 Task: Add Country Life Benfotiamine With Coenzyme B1 to the cart.
Action: Mouse moved to (39, 164)
Screenshot: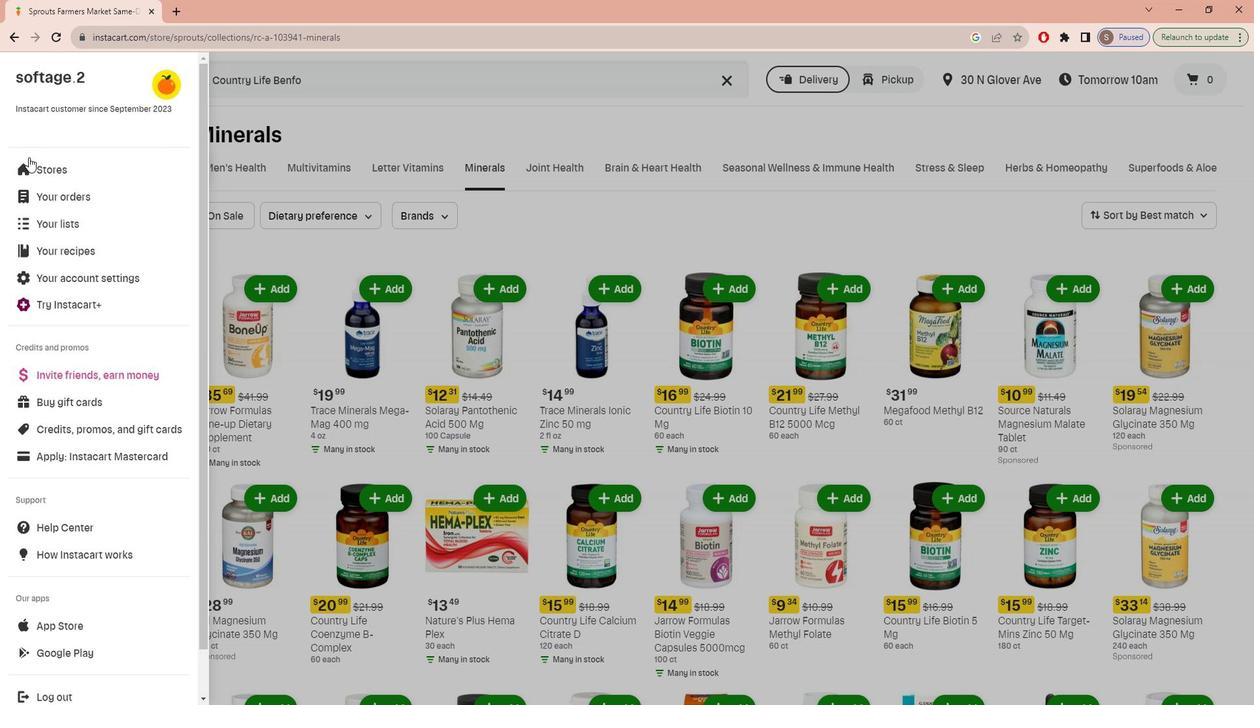 
Action: Mouse pressed left at (39, 164)
Screenshot: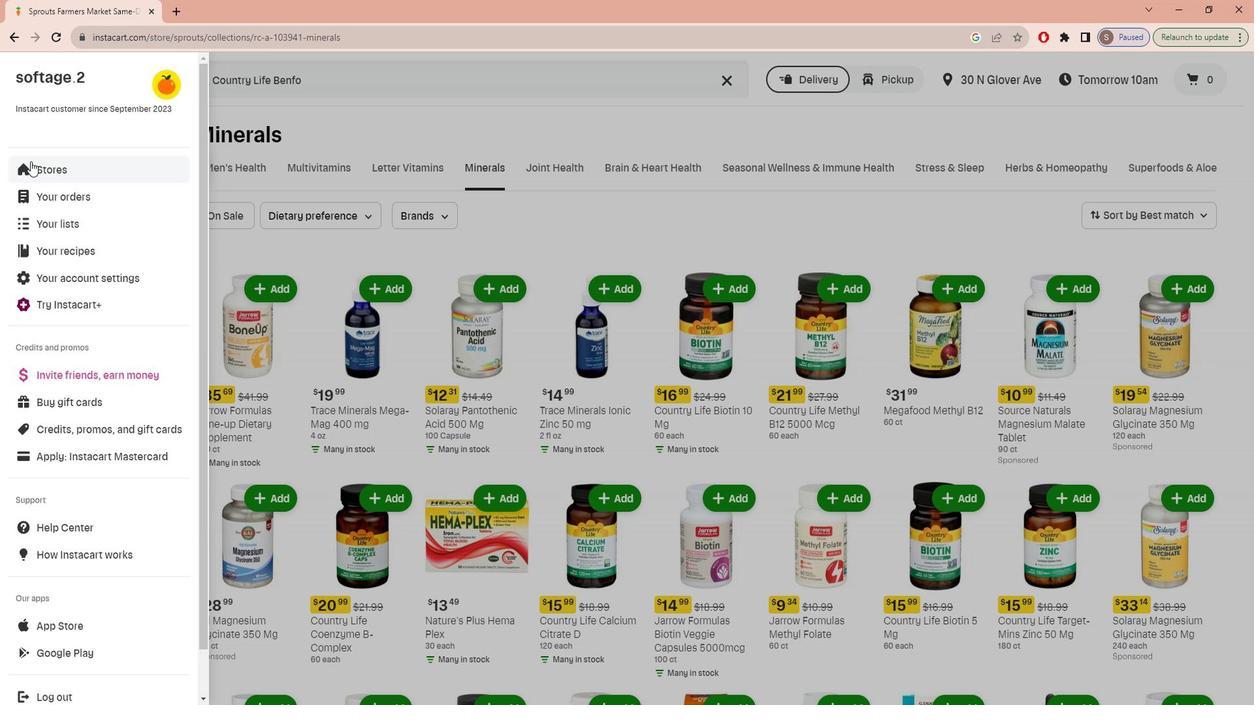 
Action: Mouse moved to (312, 132)
Screenshot: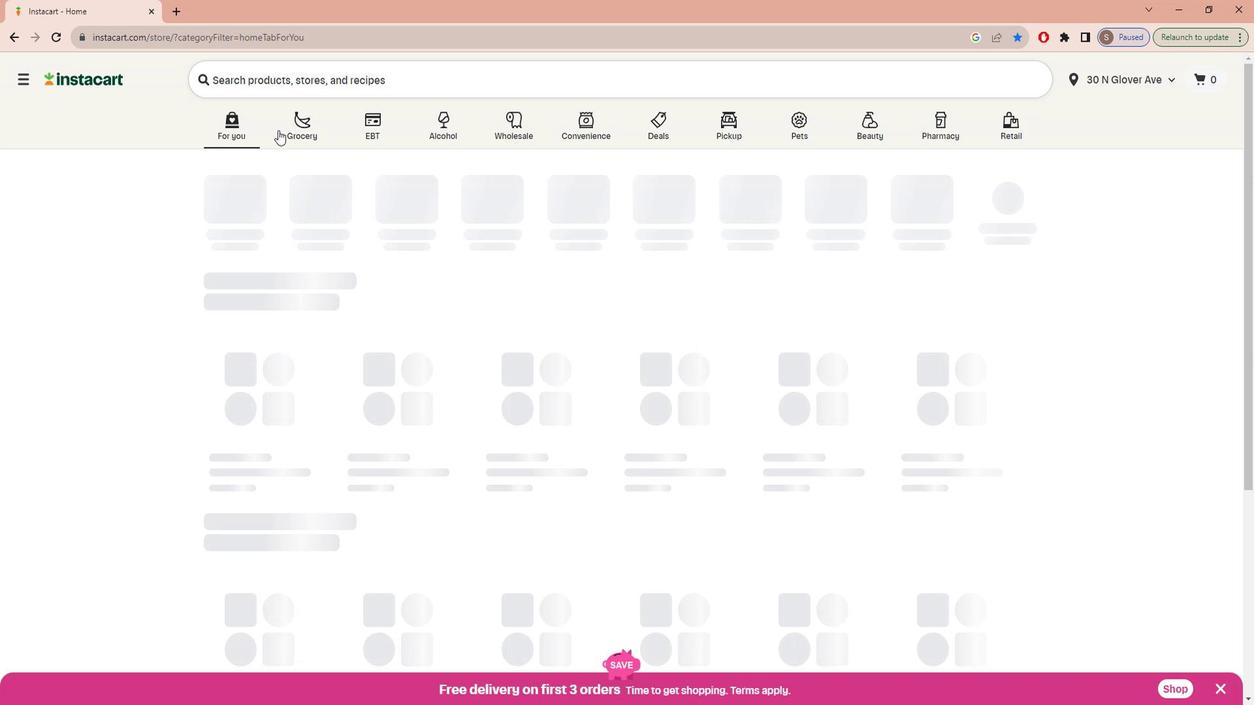 
Action: Mouse pressed left at (312, 132)
Screenshot: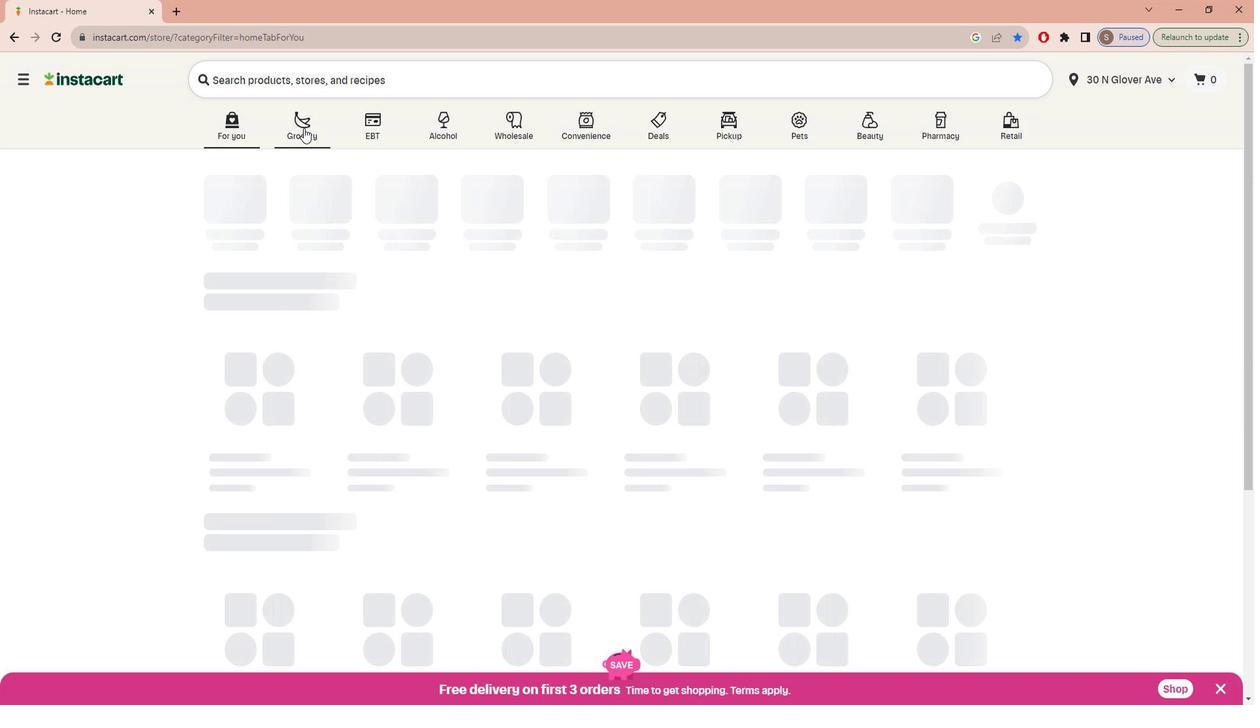 
Action: Mouse moved to (317, 380)
Screenshot: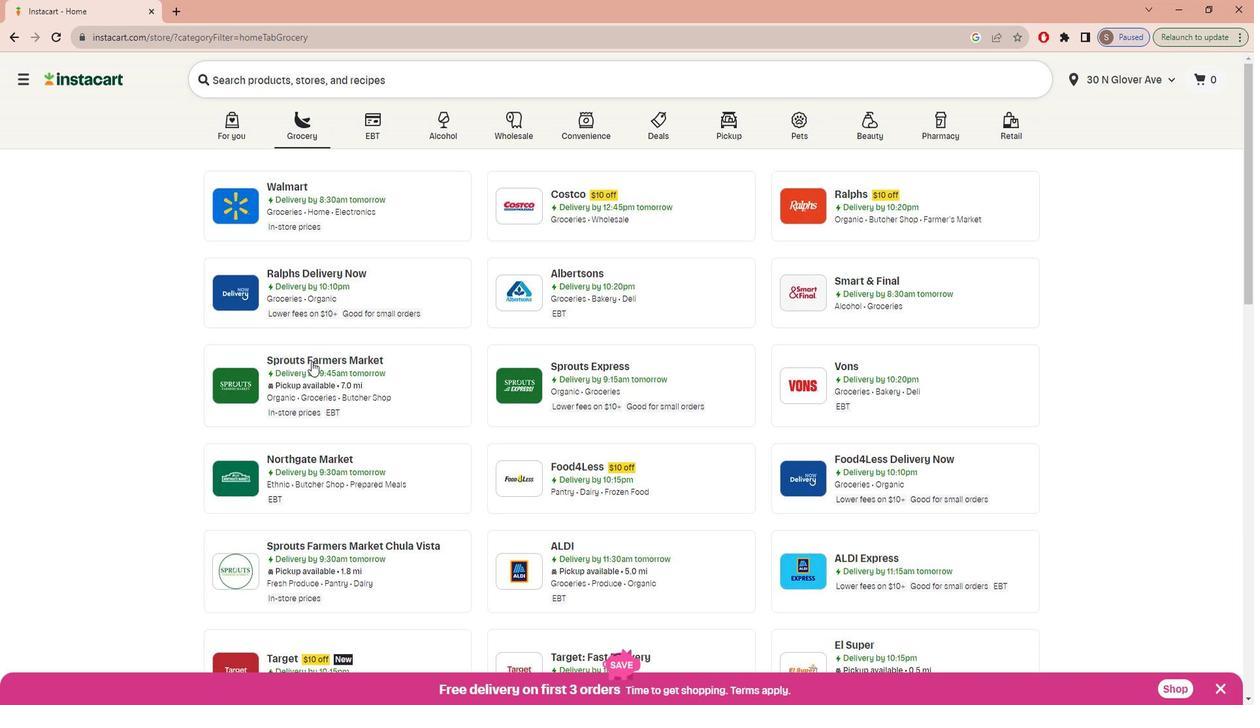 
Action: Mouse pressed left at (317, 380)
Screenshot: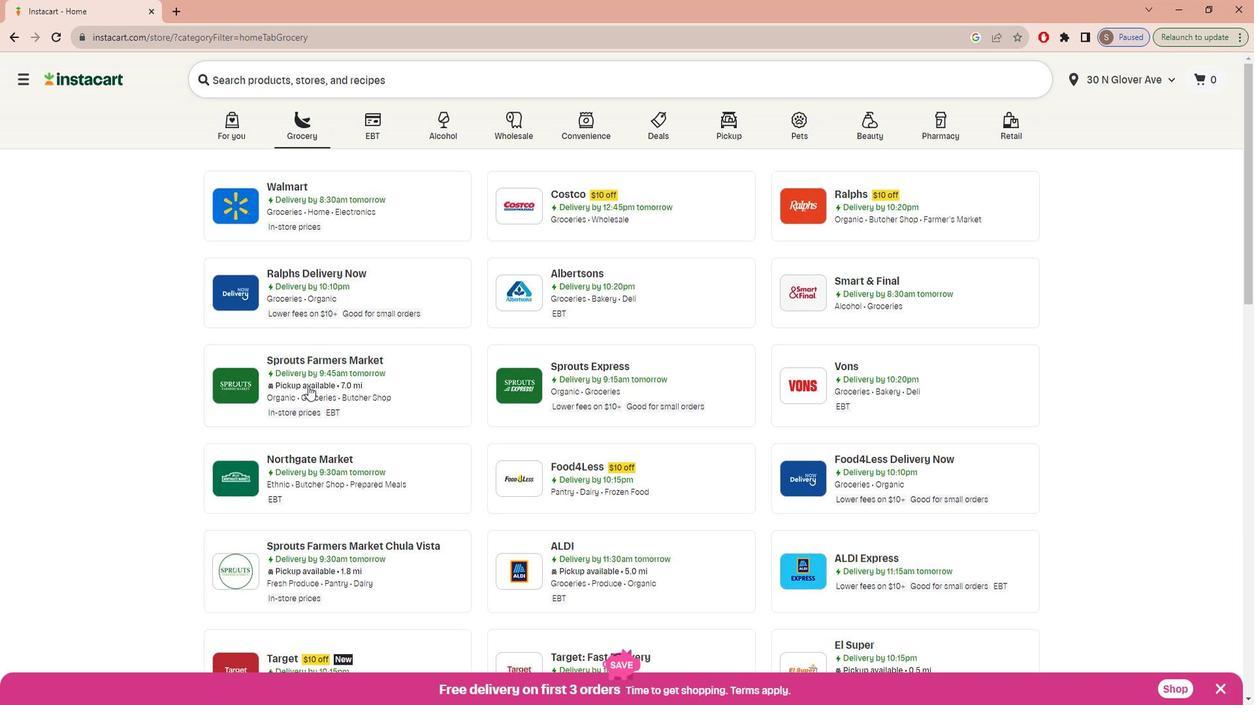 
Action: Mouse moved to (125, 464)
Screenshot: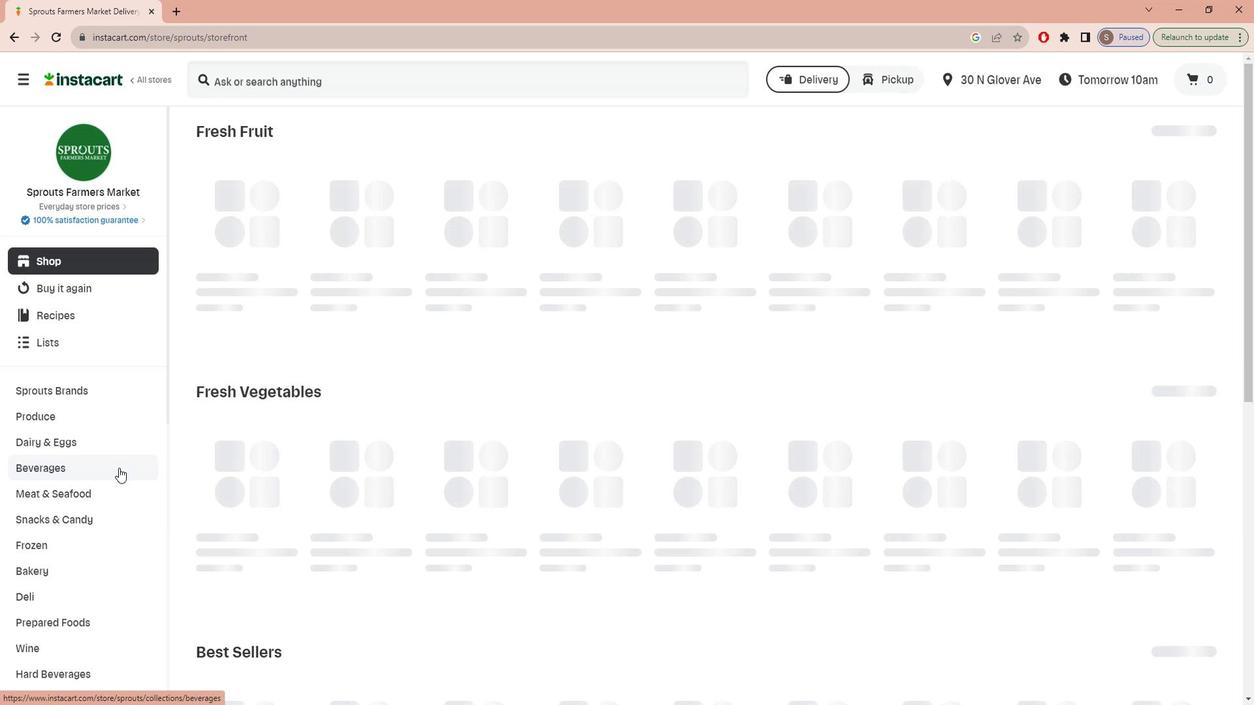 
Action: Mouse scrolled (125, 463) with delta (0, 0)
Screenshot: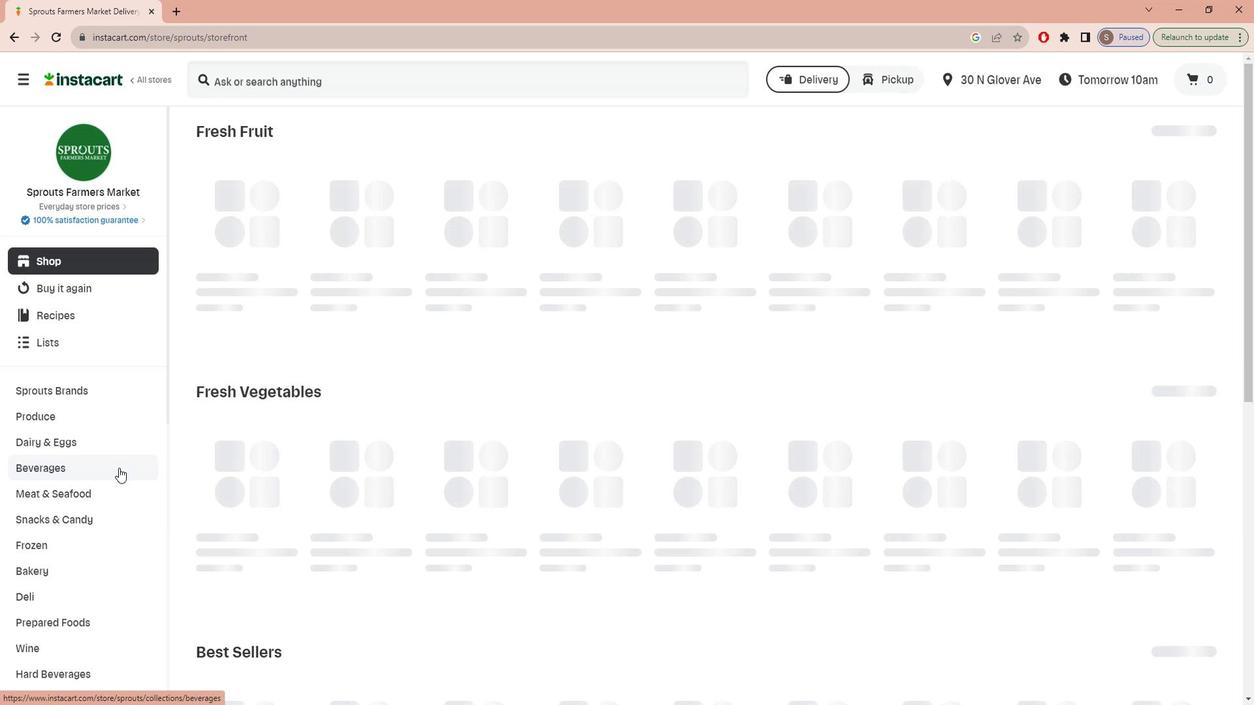 
Action: Mouse moved to (125, 465)
Screenshot: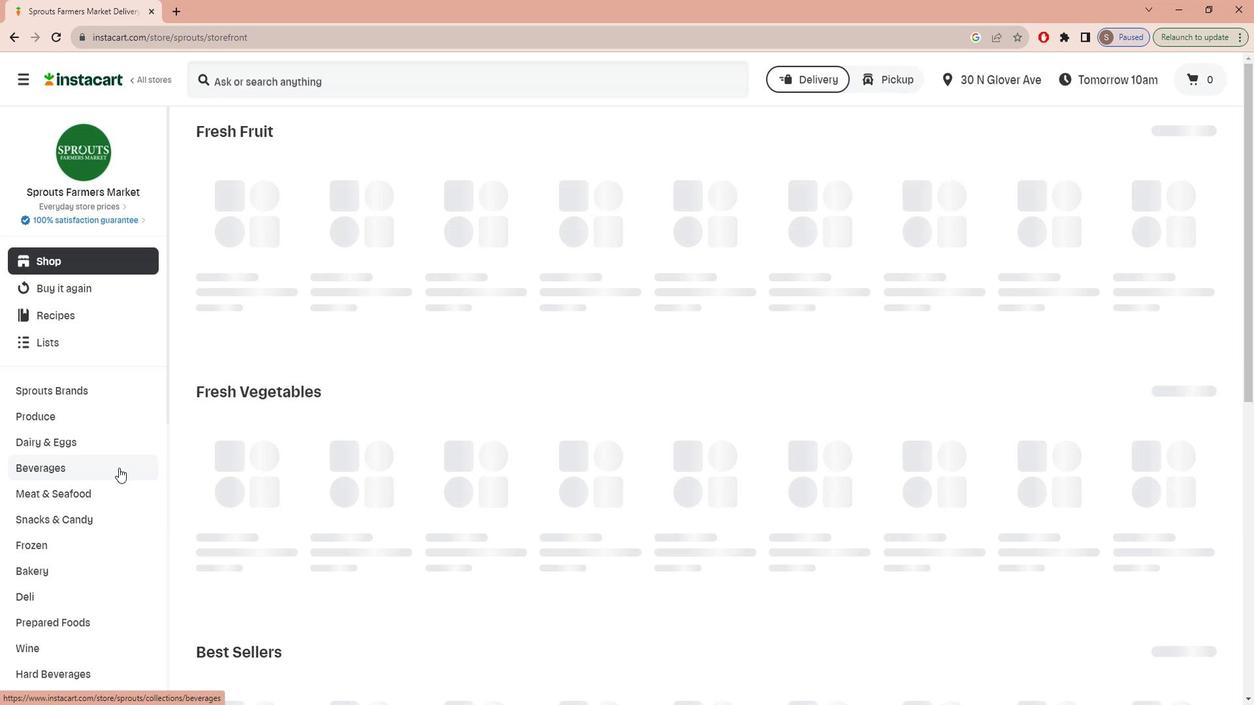 
Action: Mouse scrolled (125, 464) with delta (0, 0)
Screenshot: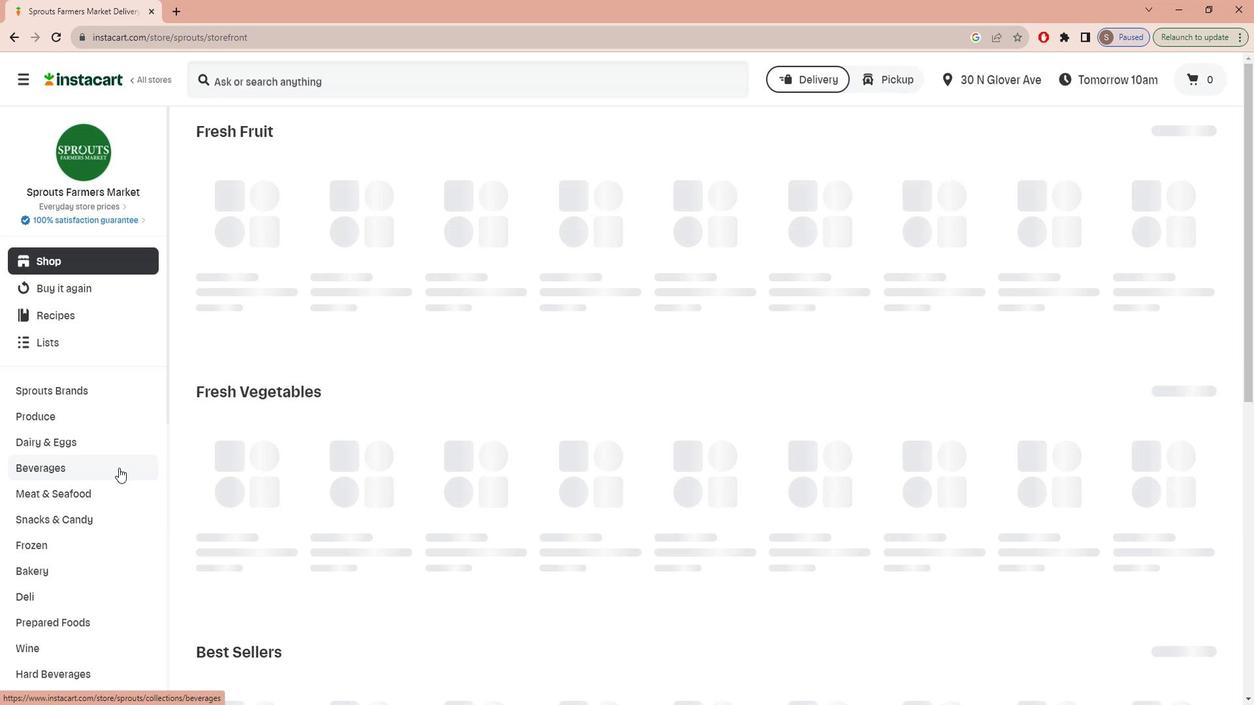 
Action: Mouse moved to (124, 466)
Screenshot: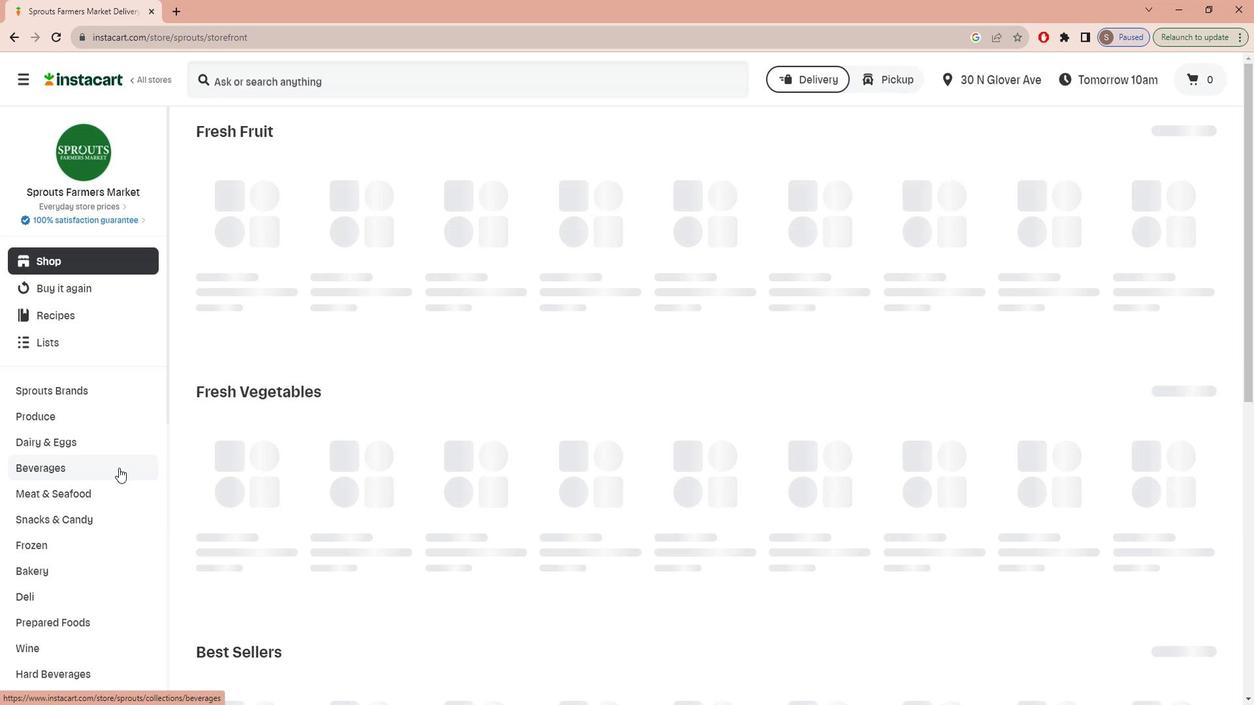 
Action: Mouse scrolled (124, 466) with delta (0, 0)
Screenshot: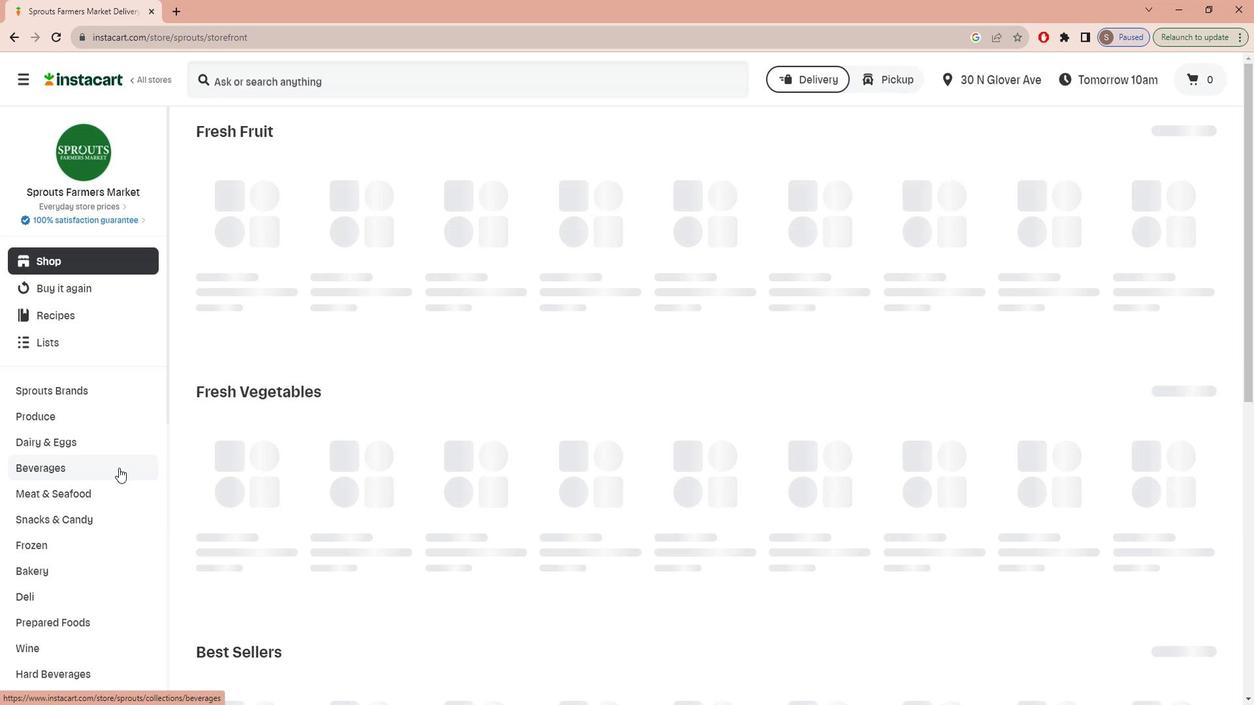 
Action: Mouse scrolled (124, 466) with delta (0, 0)
Screenshot: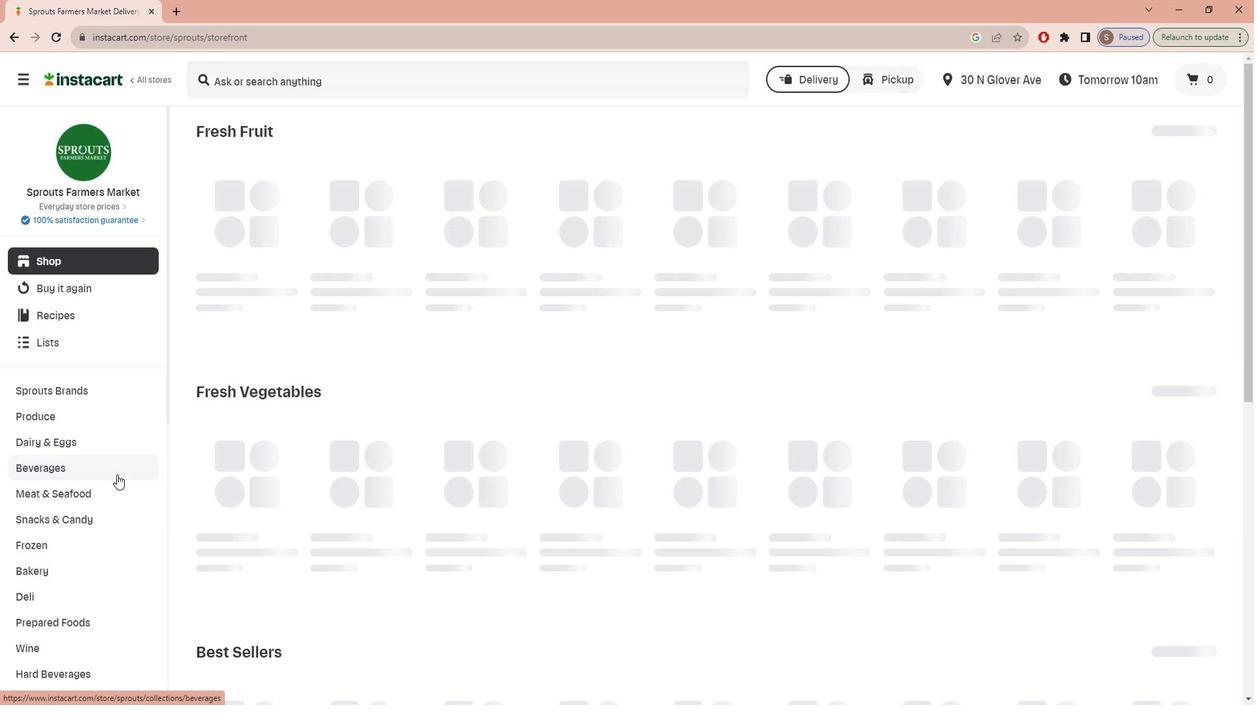 
Action: Mouse scrolled (124, 466) with delta (0, 0)
Screenshot: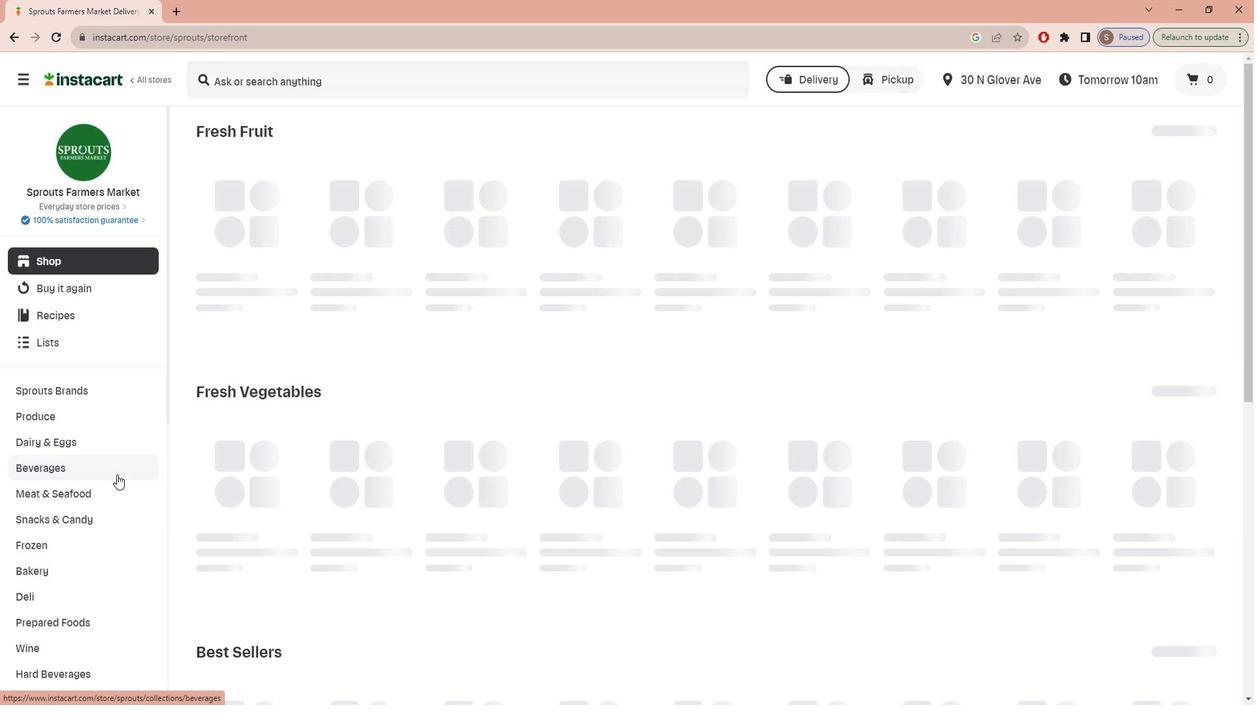 
Action: Mouse moved to (124, 467)
Screenshot: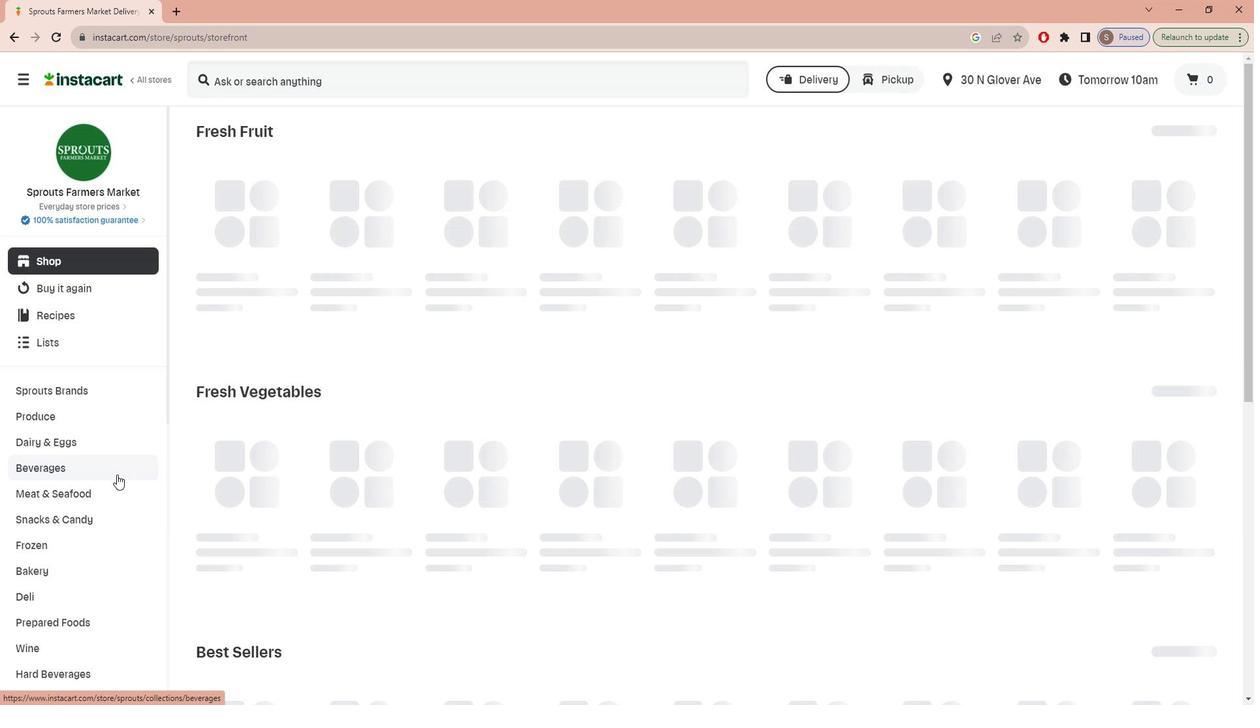 
Action: Mouse scrolled (124, 466) with delta (0, 0)
Screenshot: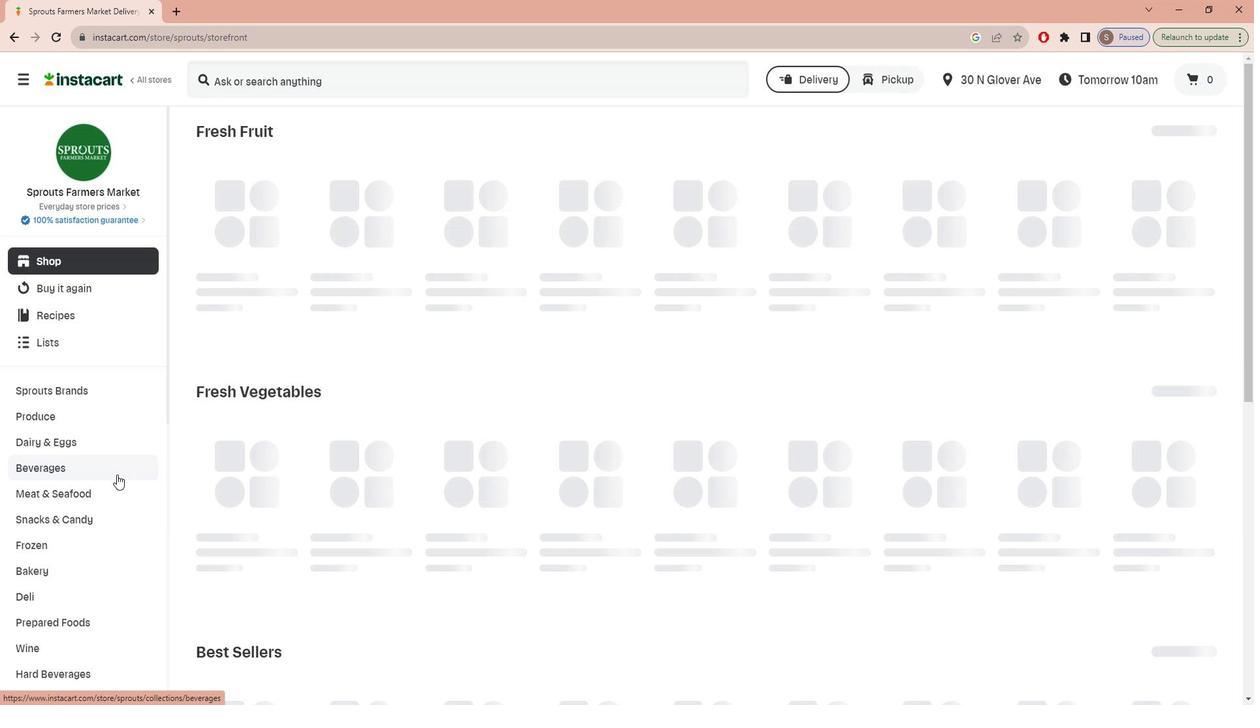 
Action: Mouse scrolled (124, 466) with delta (0, 0)
Screenshot: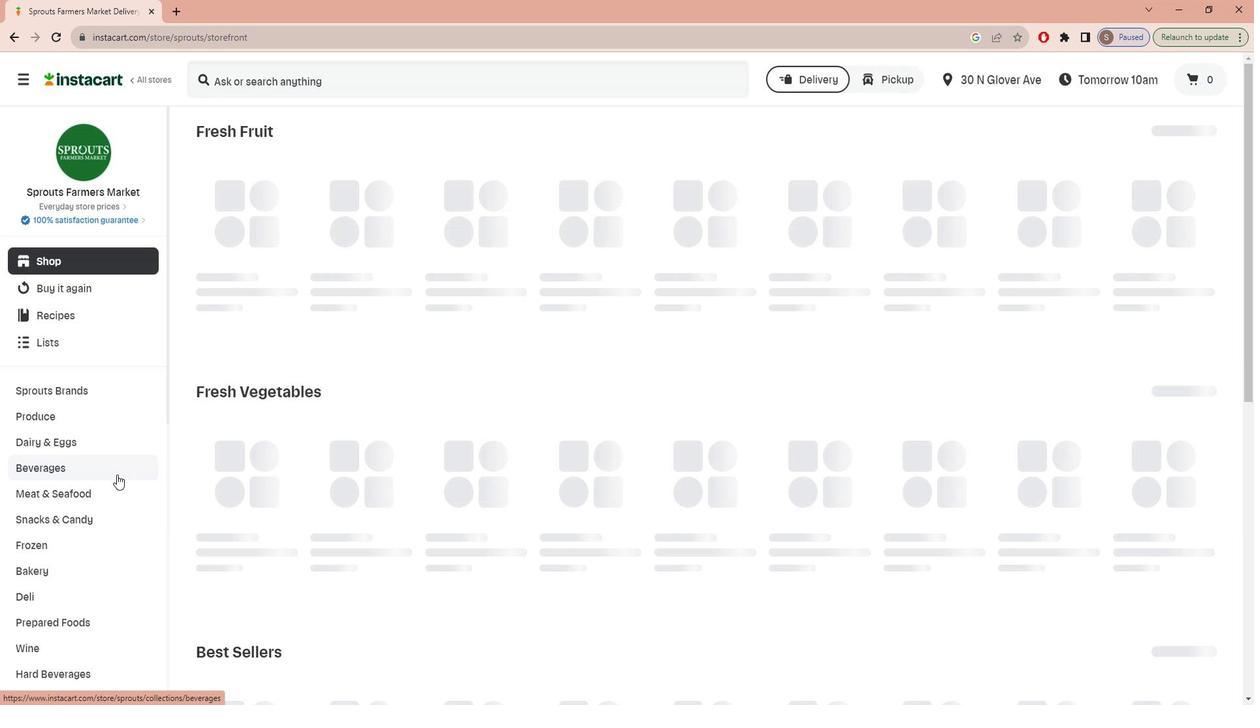 
Action: Mouse moved to (122, 473)
Screenshot: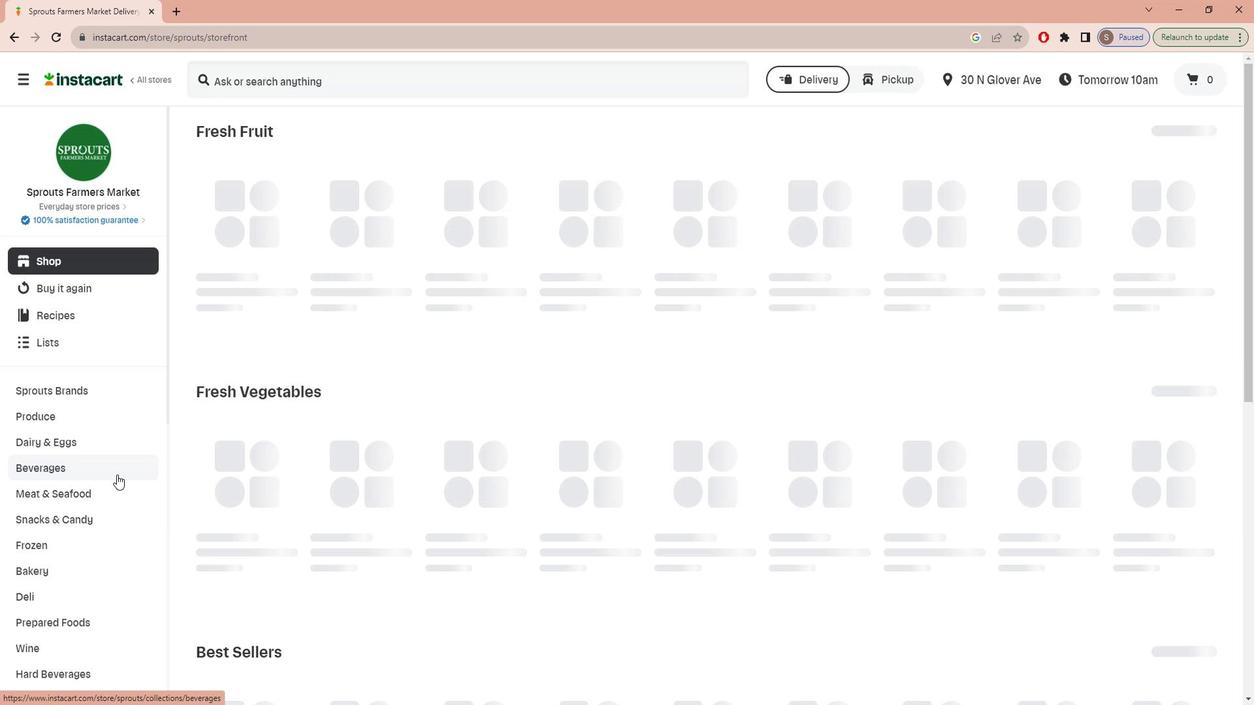 
Action: Mouse scrolled (122, 472) with delta (0, 0)
Screenshot: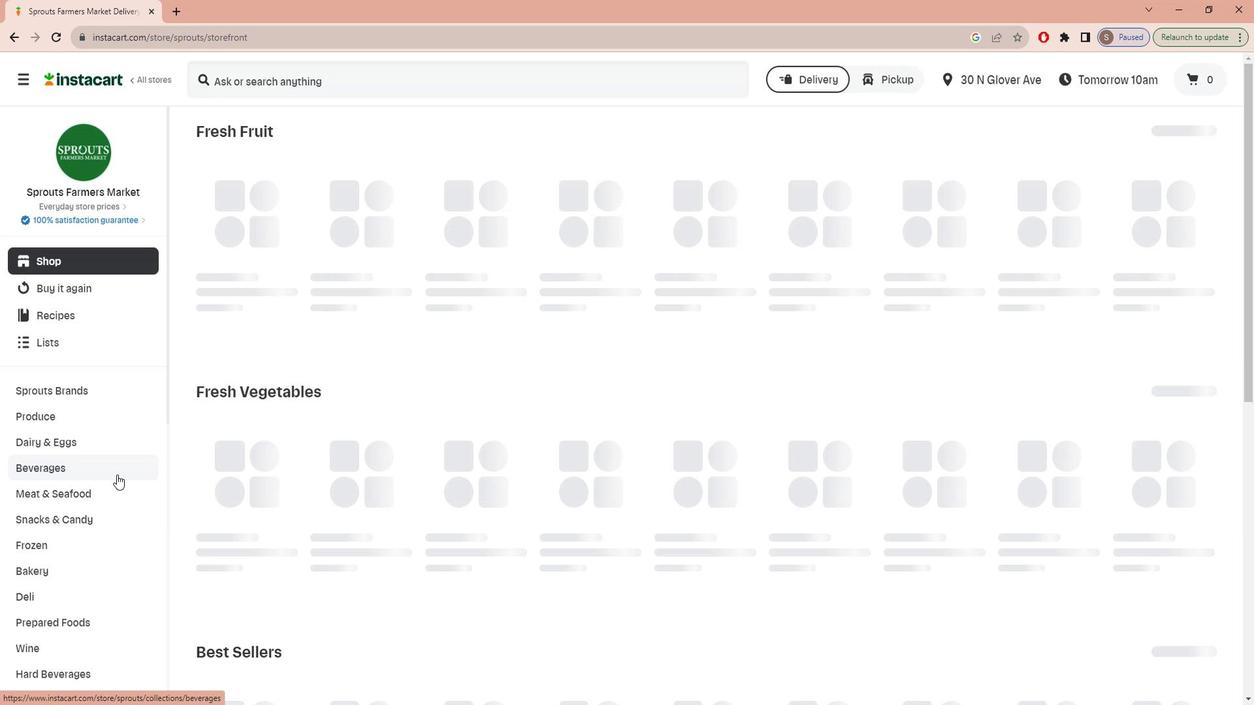 
Action: Mouse moved to (107, 617)
Screenshot: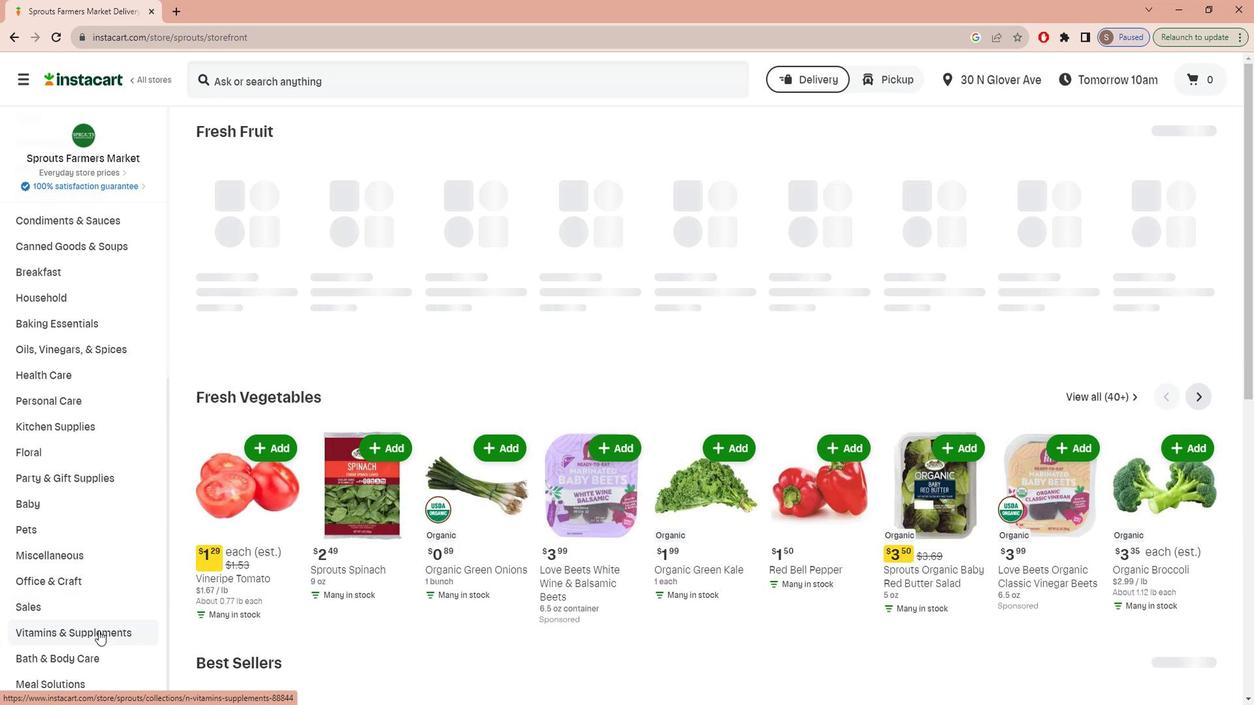 
Action: Mouse pressed left at (107, 617)
Screenshot: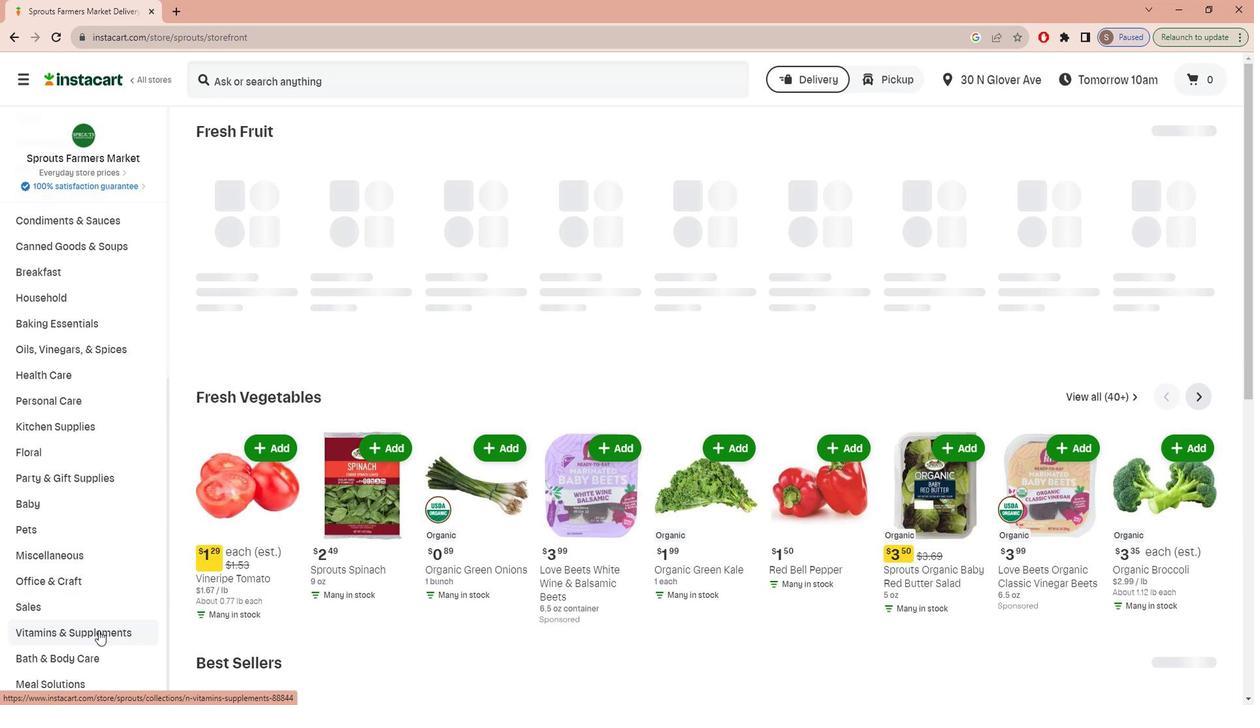 
Action: Mouse moved to (1219, 173)
Screenshot: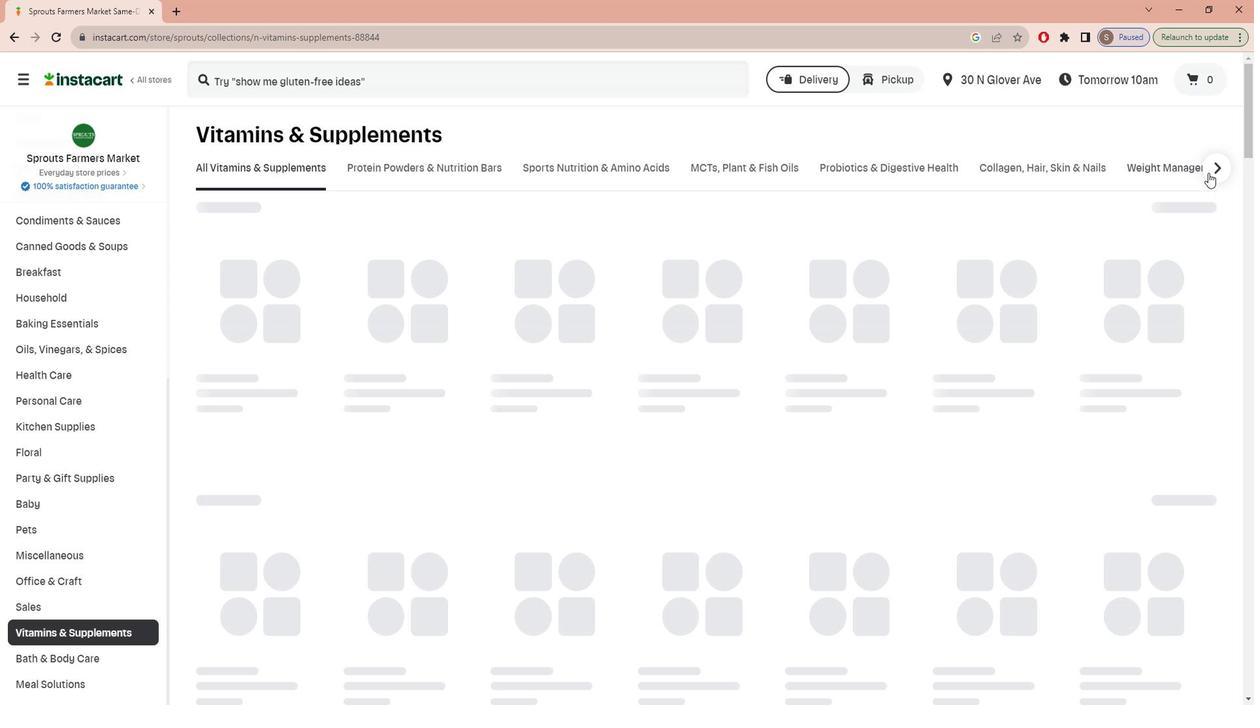 
Action: Mouse pressed left at (1219, 173)
Screenshot: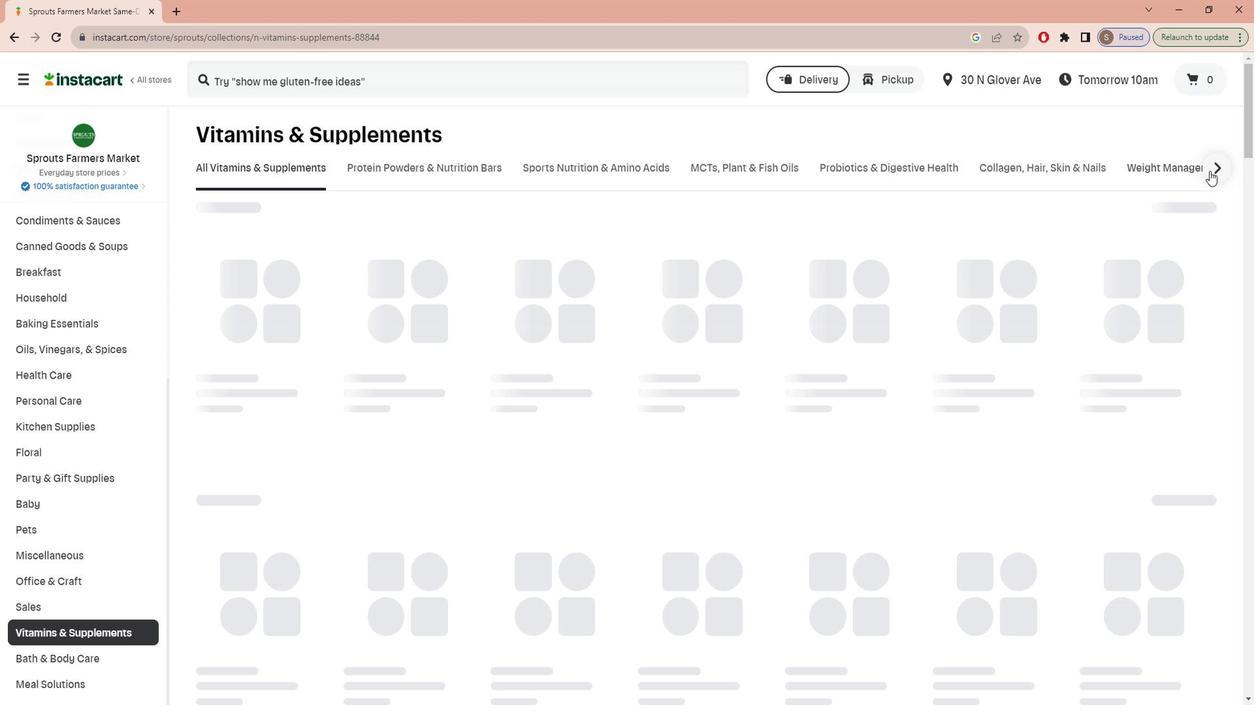 
Action: Mouse moved to (900, 169)
Screenshot: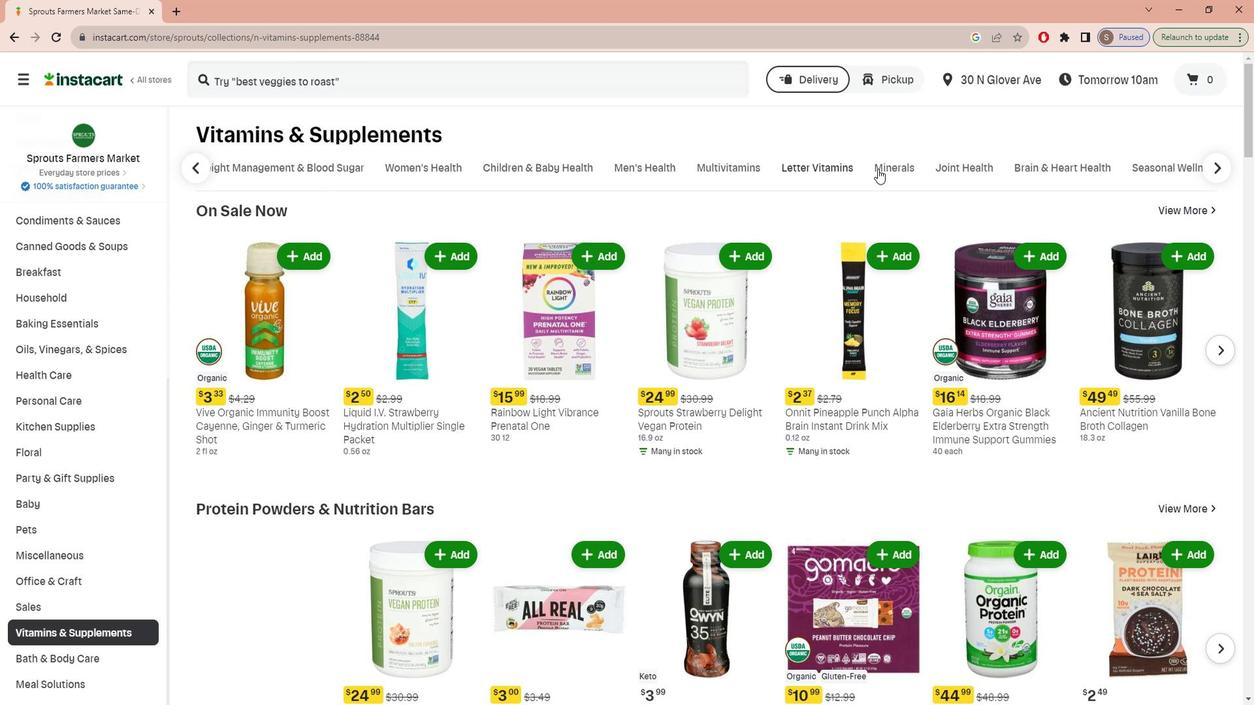 
Action: Mouse pressed left at (900, 169)
Screenshot: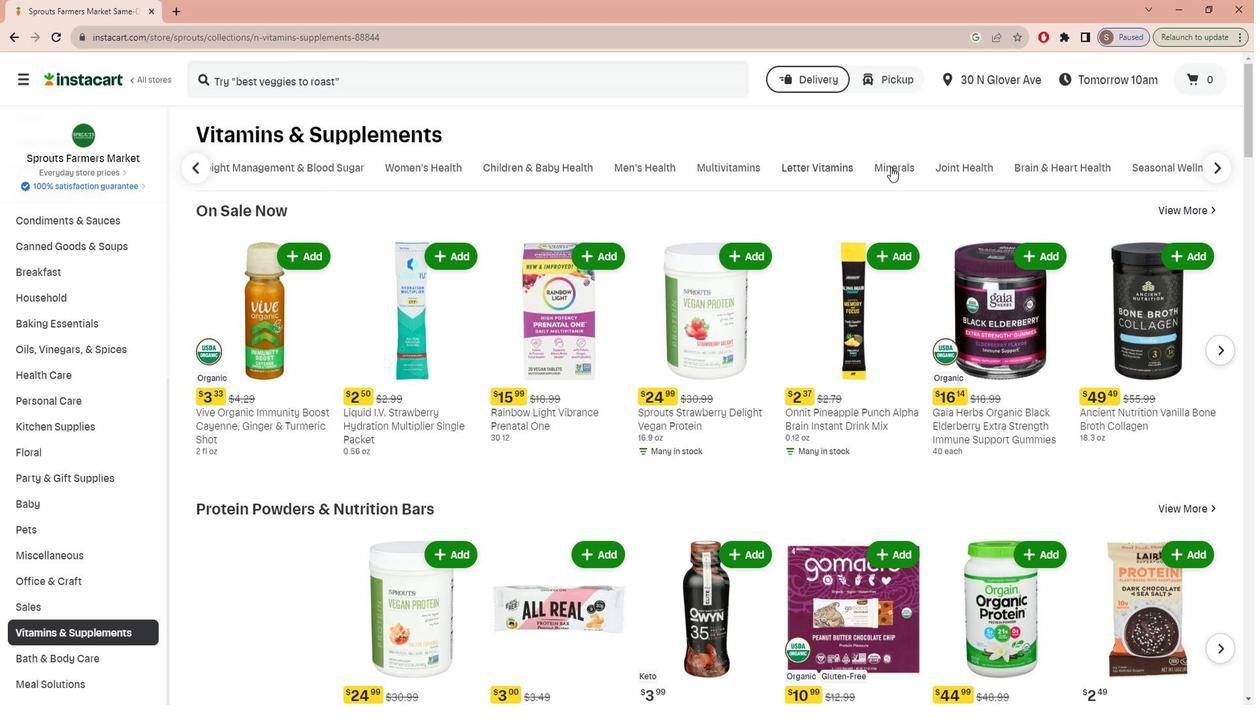 
Action: Mouse moved to (384, 86)
Screenshot: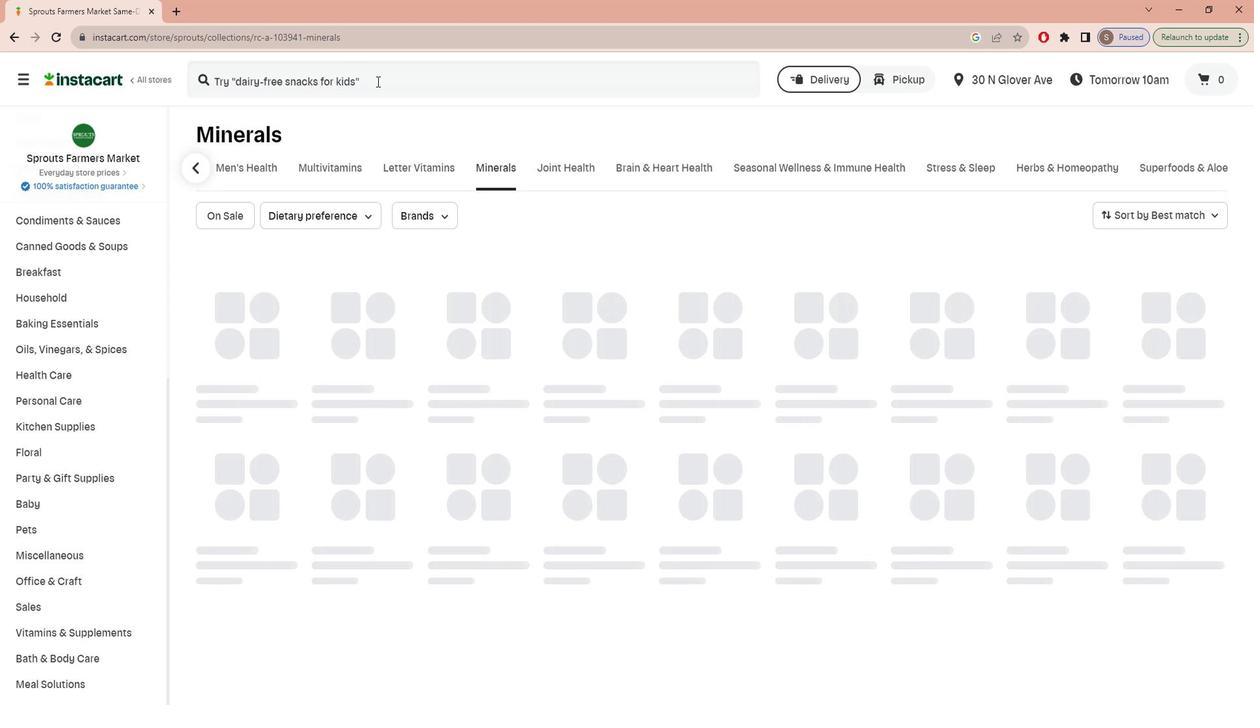 
Action: Mouse pressed left at (384, 86)
Screenshot: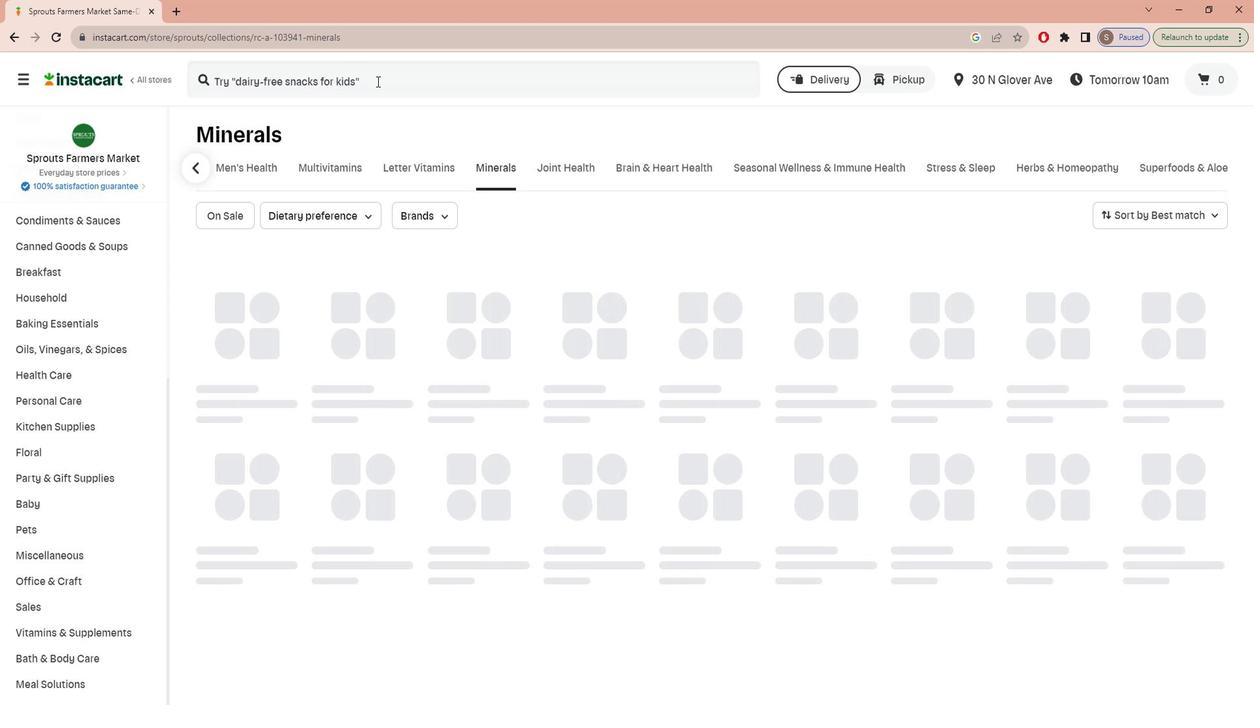 
Action: Key pressed c<Key.caps_lock>OUNTRY<Key.space><Key.caps_lock>l<Key.caps_lock>IFE<Key.space><Key.caps_lock>b<Key.caps_lock>ENFOTIAMINE<Key.space><Key.caps_lock>w<Key.caps_lock>ITH<Key.space><Key.caps_lock>c<Key.caps_lock>OENZYME<Key.space><Key.caps_lock>b1<Key.enter>
Screenshot: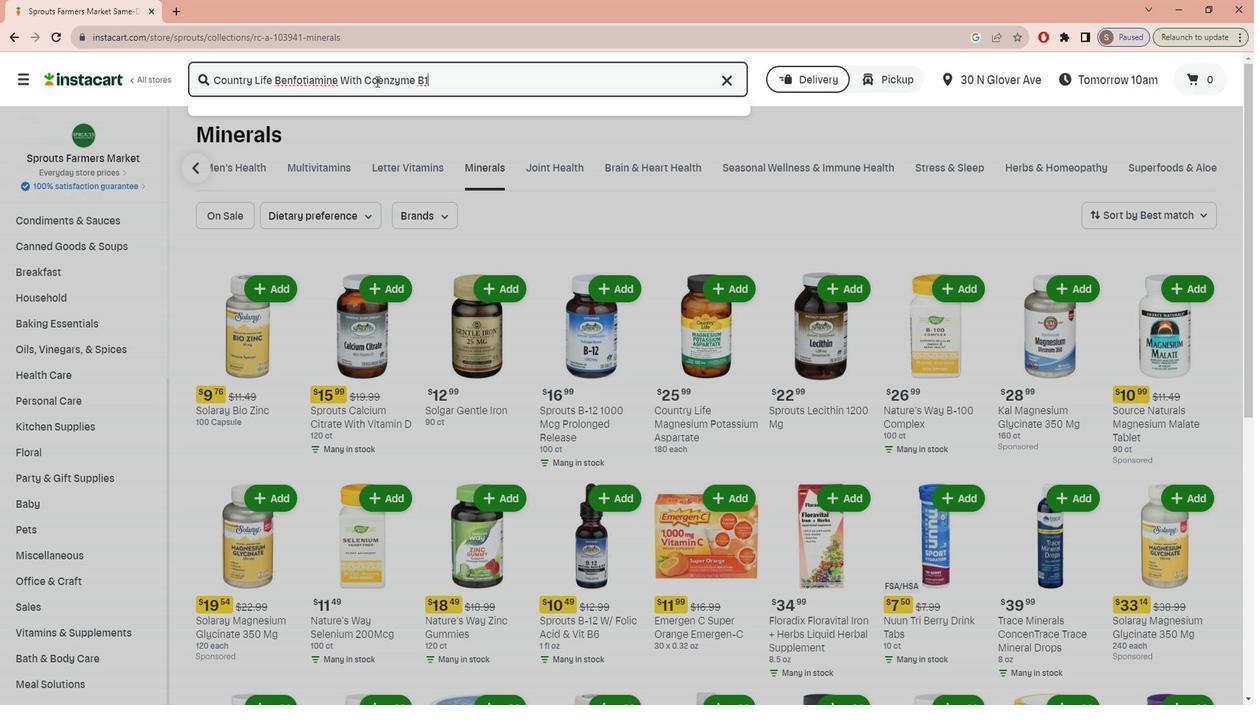 
Action: Mouse moved to (356, 224)
Screenshot: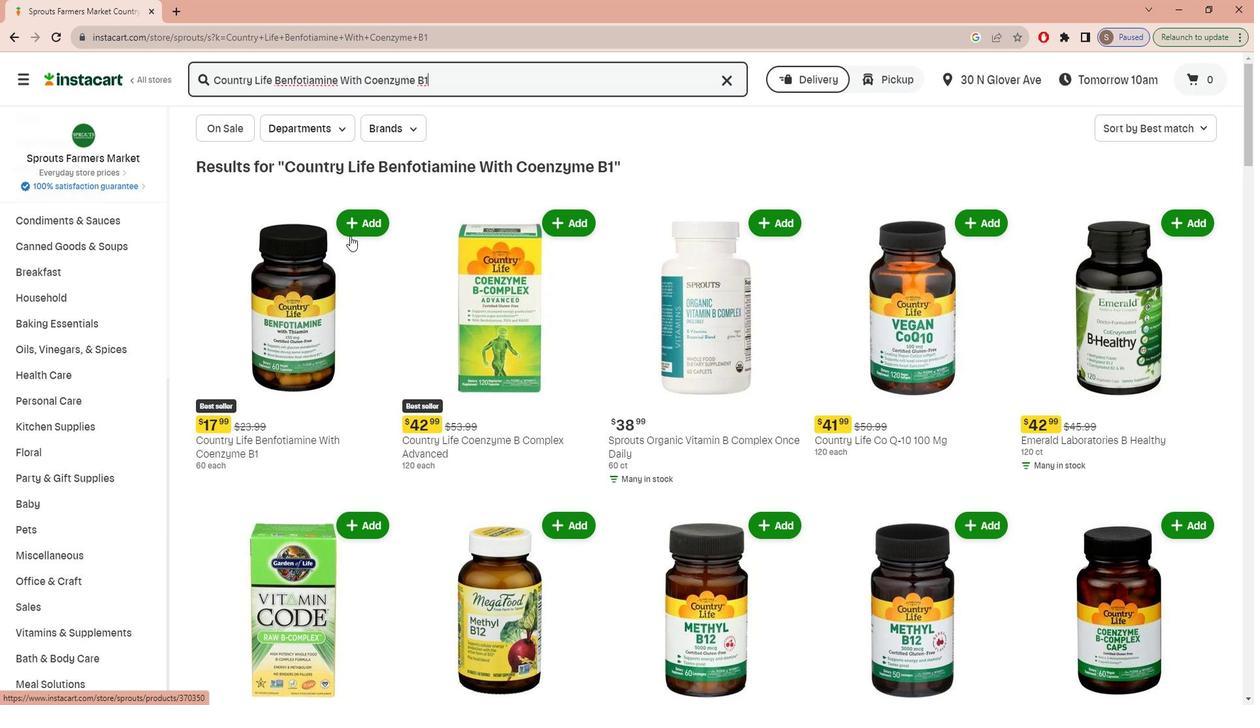 
Action: Mouse pressed left at (356, 224)
Screenshot: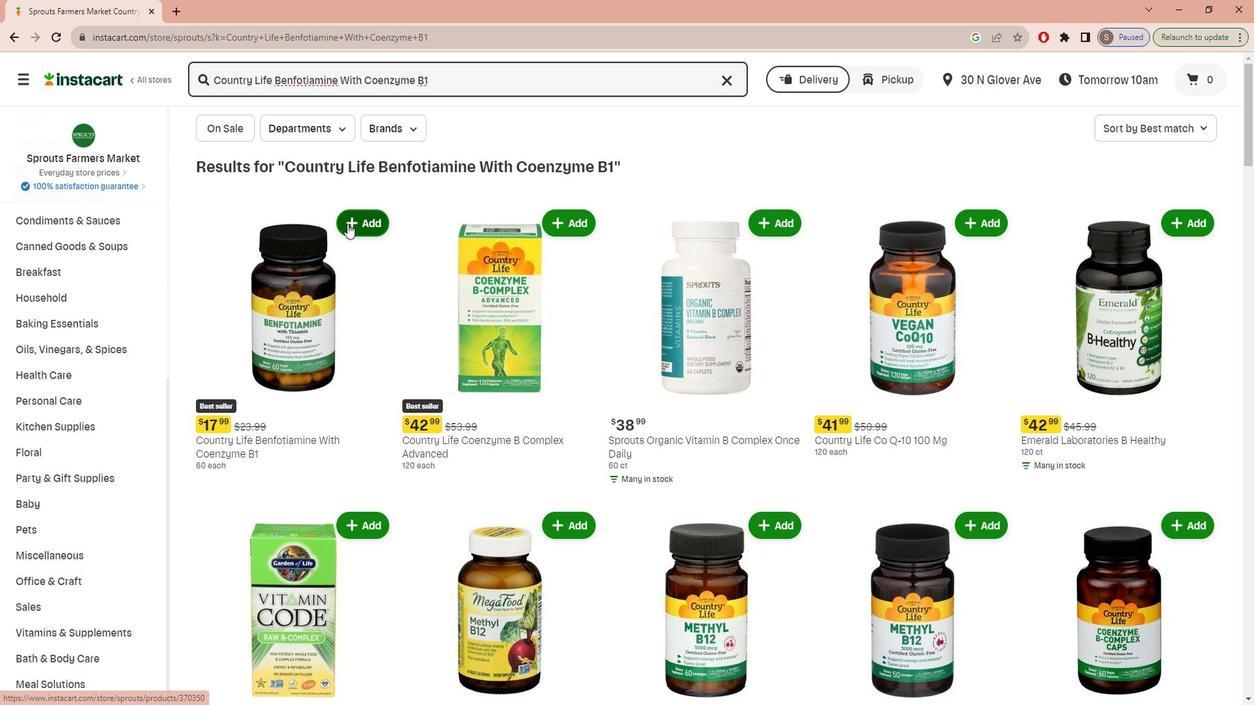 
Action: Mouse moved to (421, 356)
Screenshot: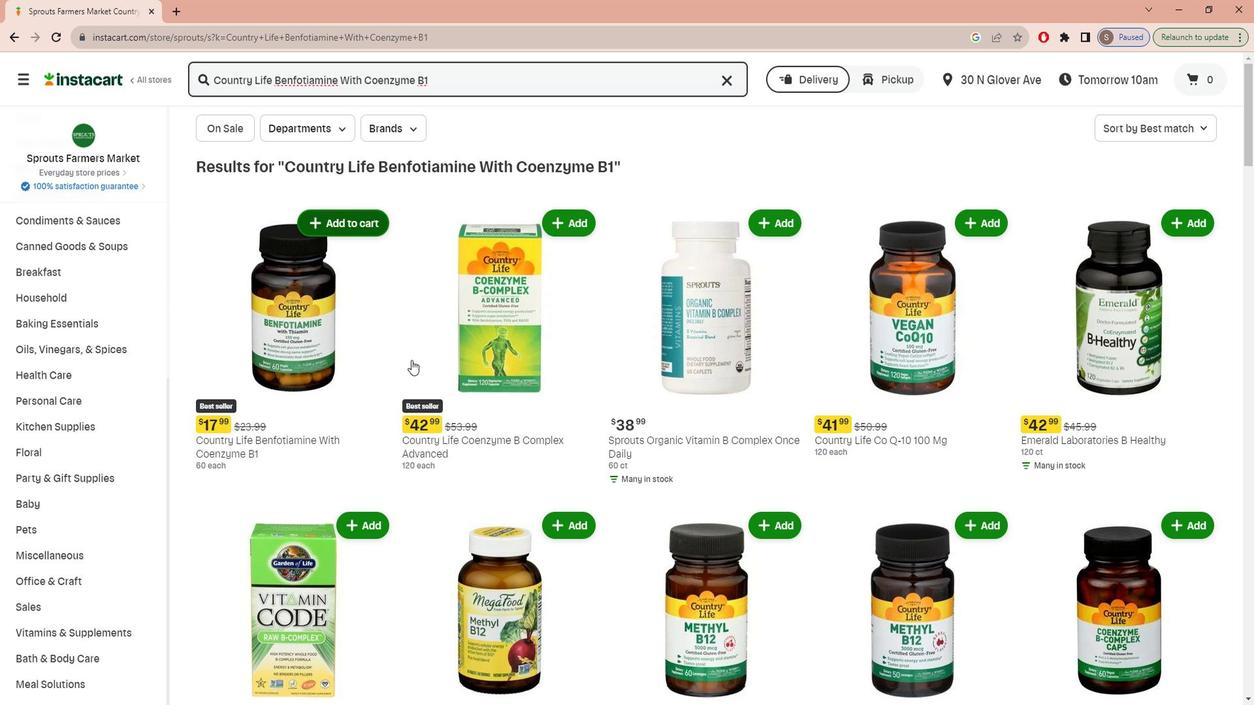 
